 Task: Check current mortgage rates with a credit score of 700-719.
Action: Mouse moved to (936, 171)
Screenshot: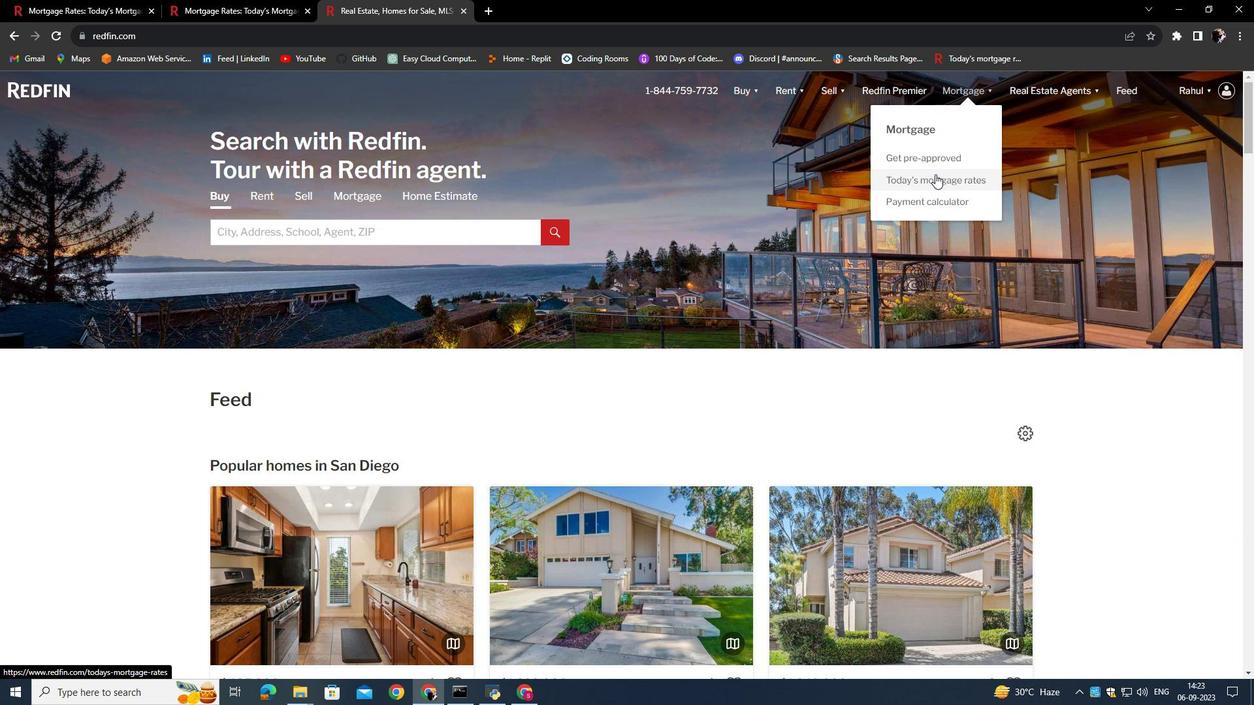 
Action: Mouse scrolled (936, 171) with delta (0, 0)
Screenshot: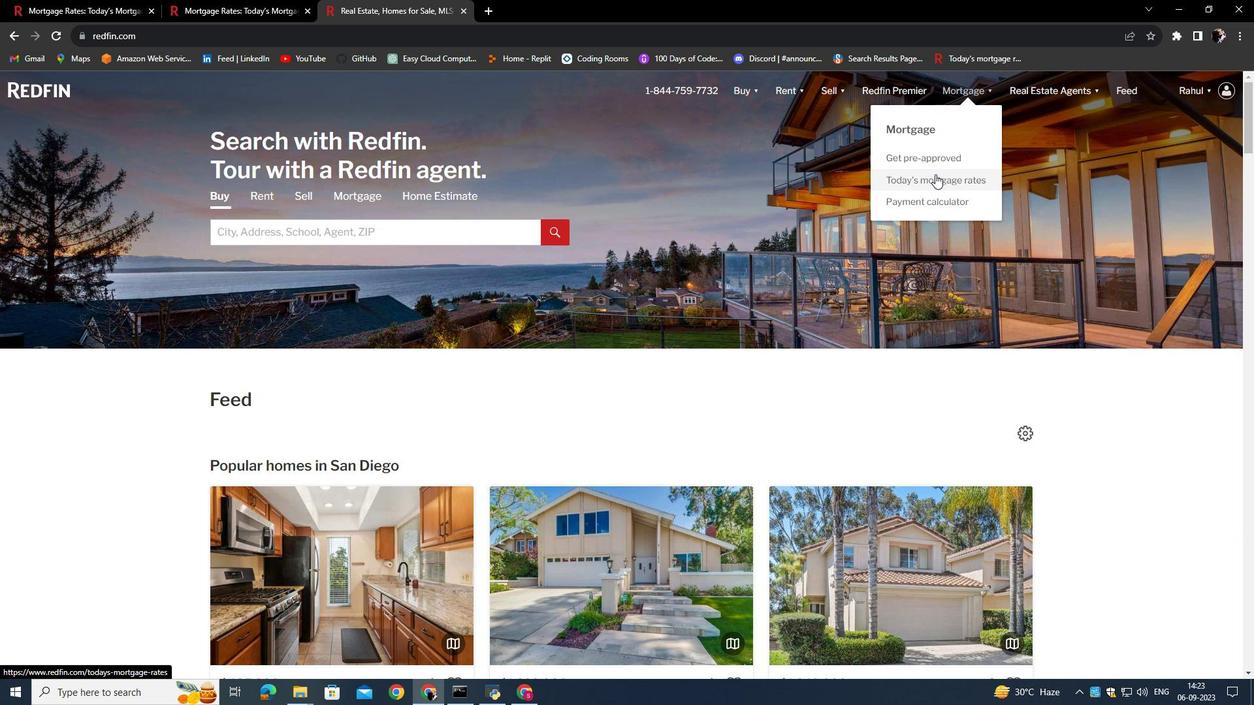 
Action: Mouse moved to (935, 174)
Screenshot: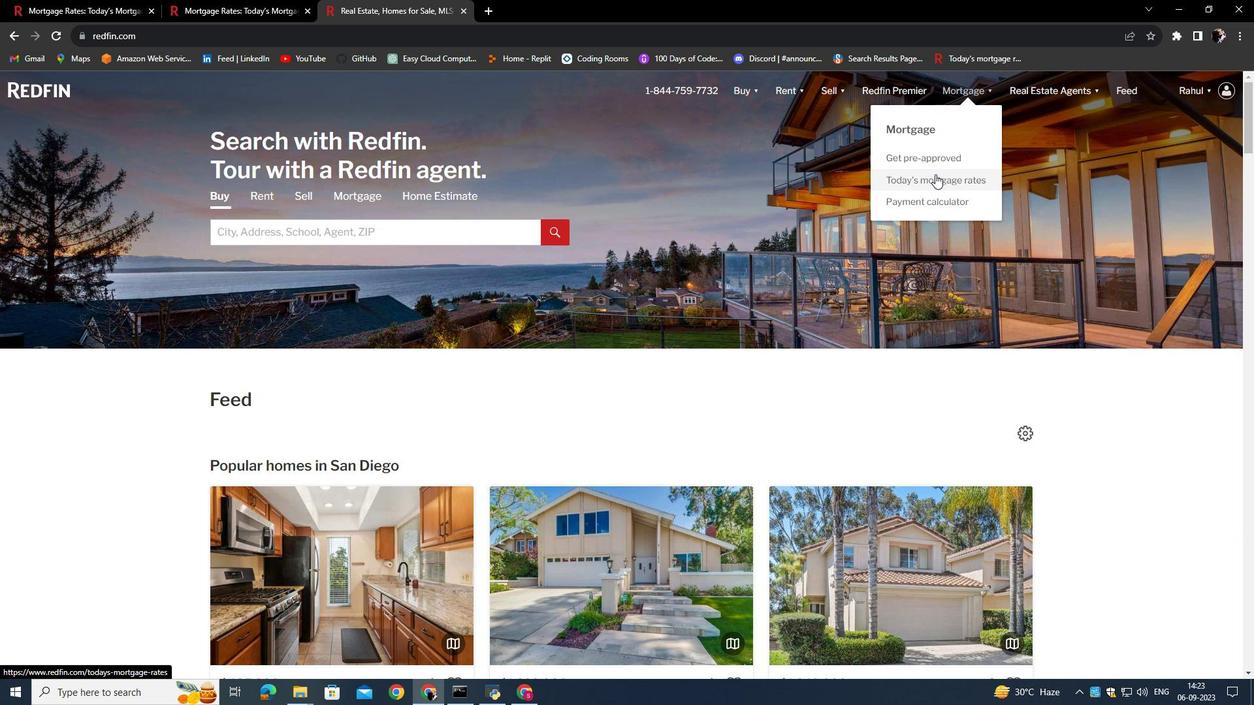 
Action: Mouse pressed left at (935, 174)
Screenshot: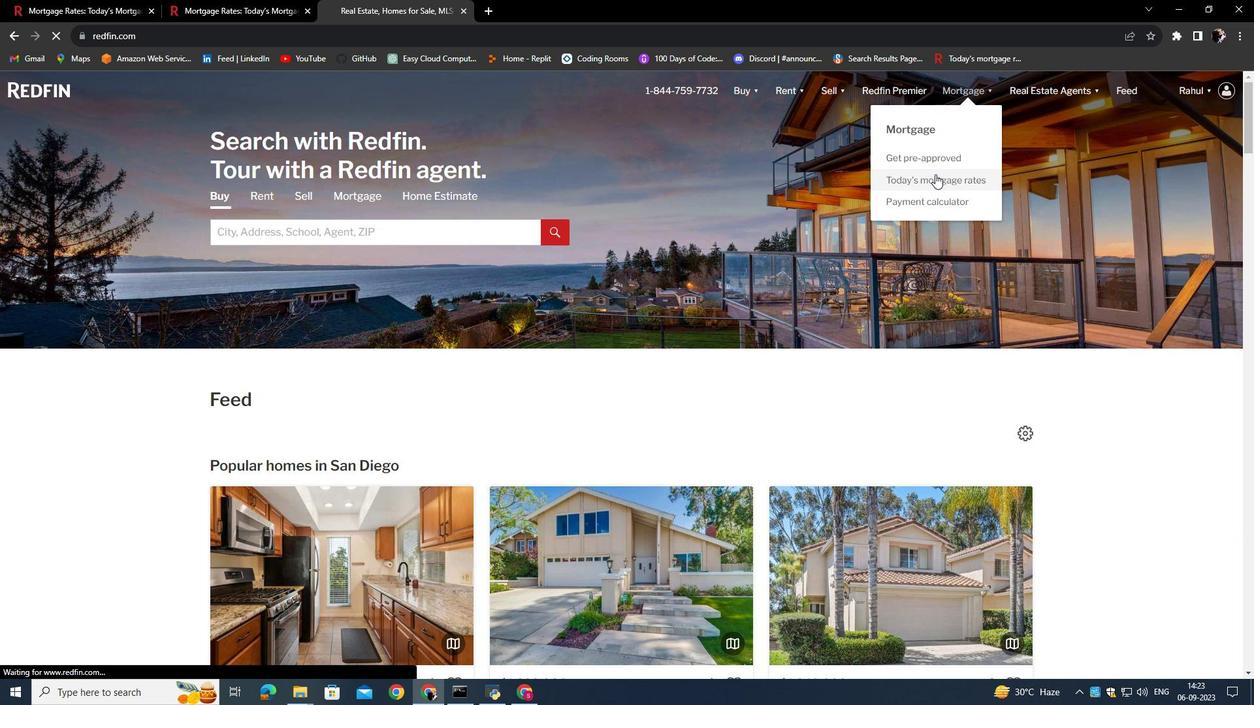 
Action: Mouse moved to (430, 289)
Screenshot: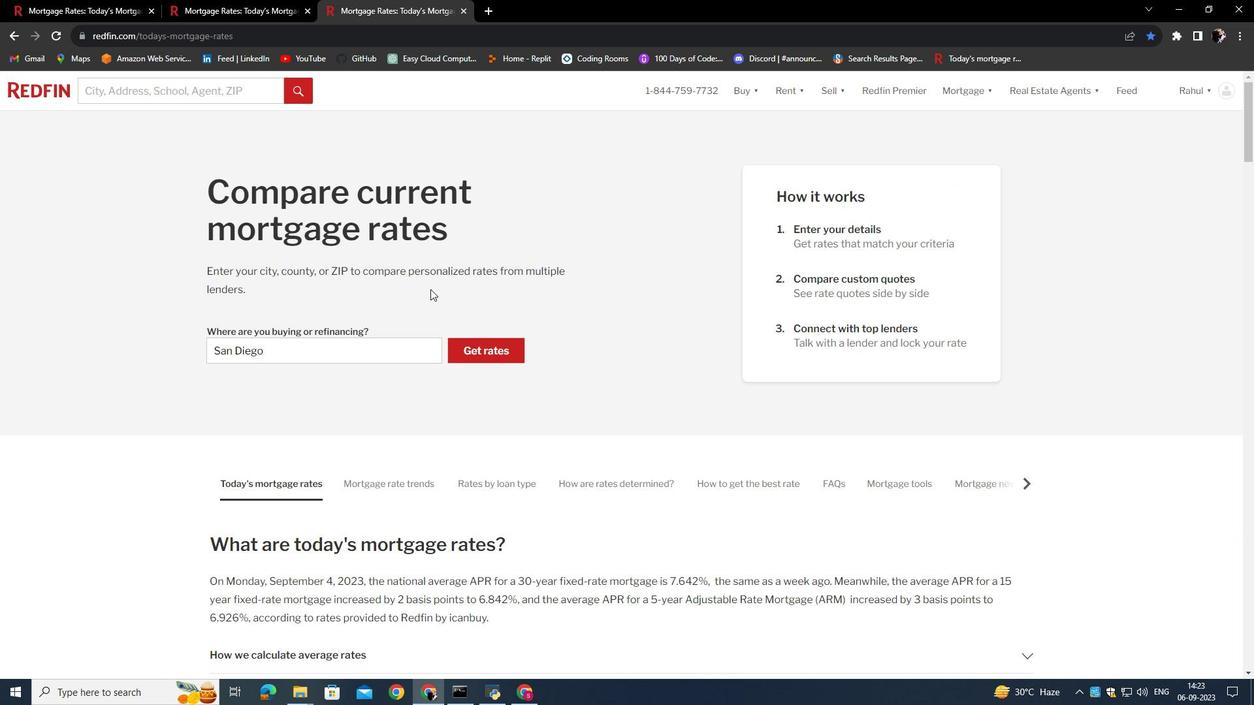 
Action: Mouse scrolled (430, 288) with delta (0, 0)
Screenshot: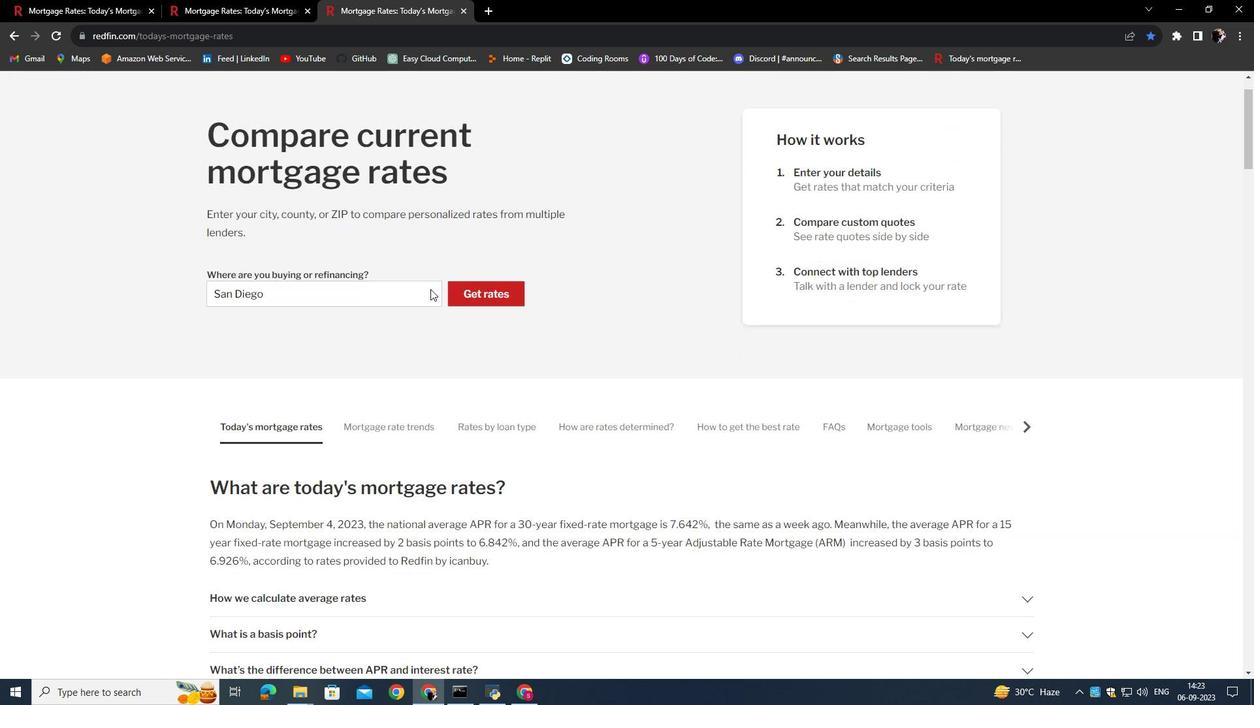 
Action: Mouse moved to (486, 288)
Screenshot: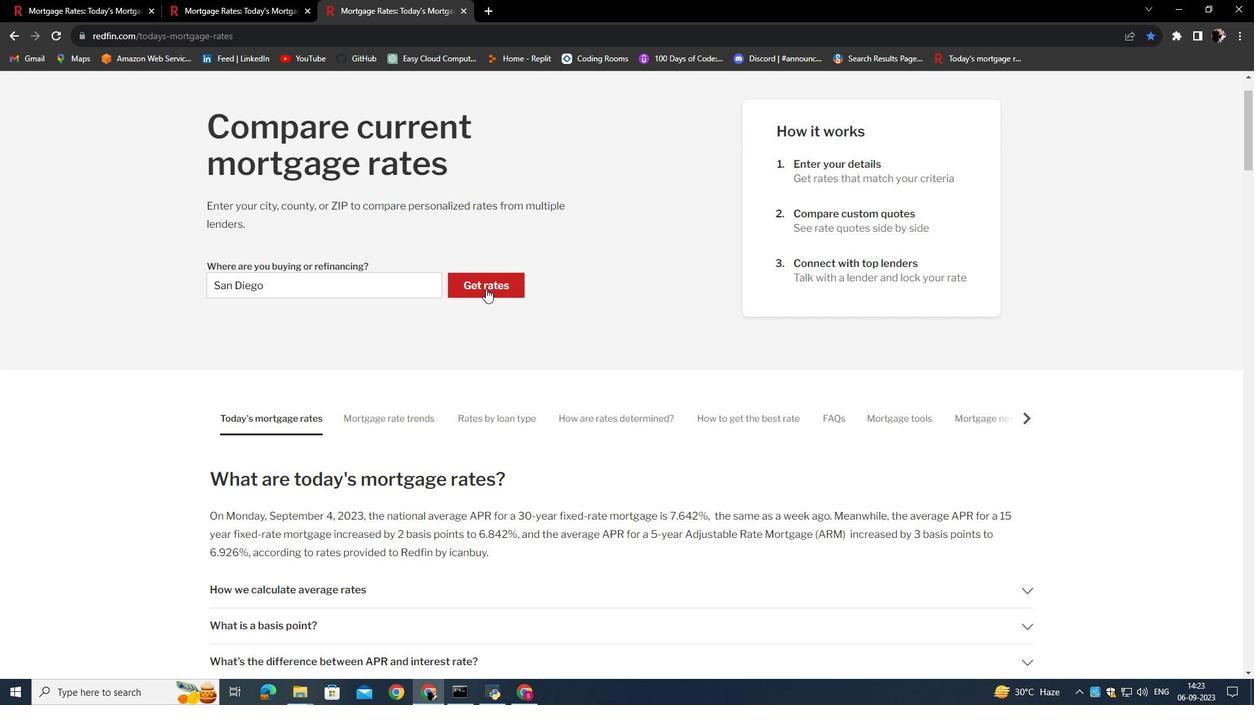 
Action: Mouse pressed left at (486, 288)
Screenshot: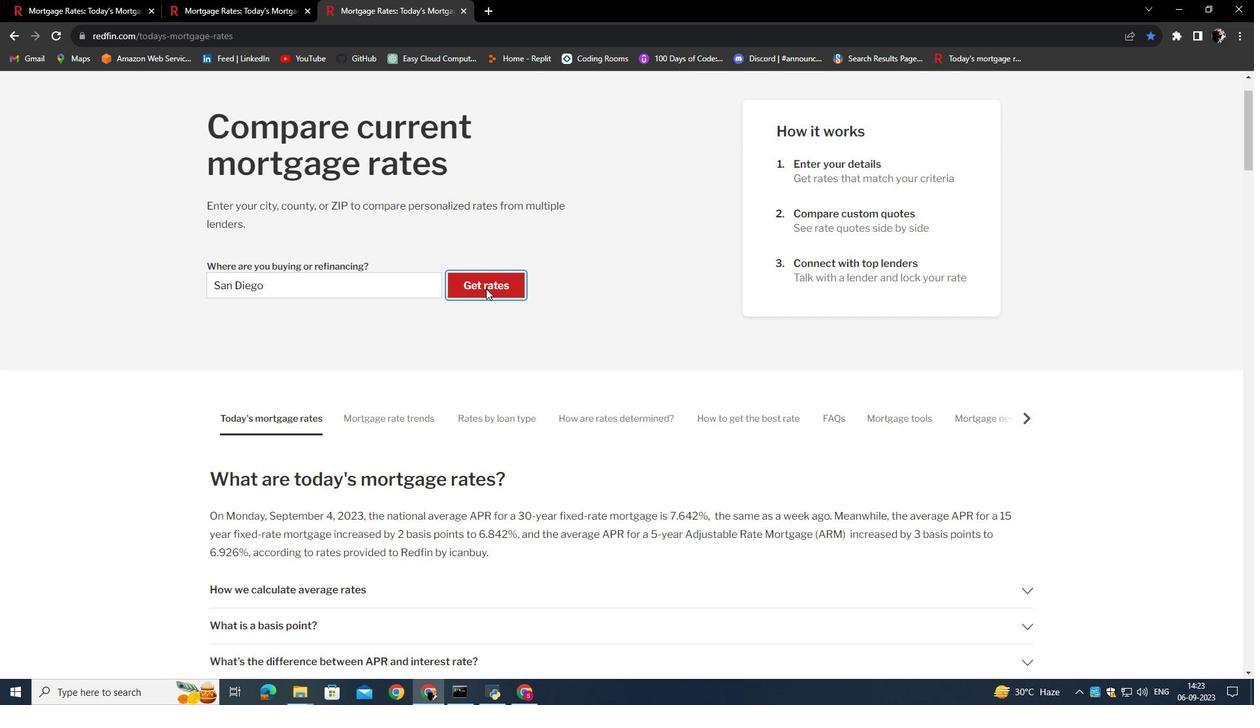 
Action: Mouse moved to (641, 305)
Screenshot: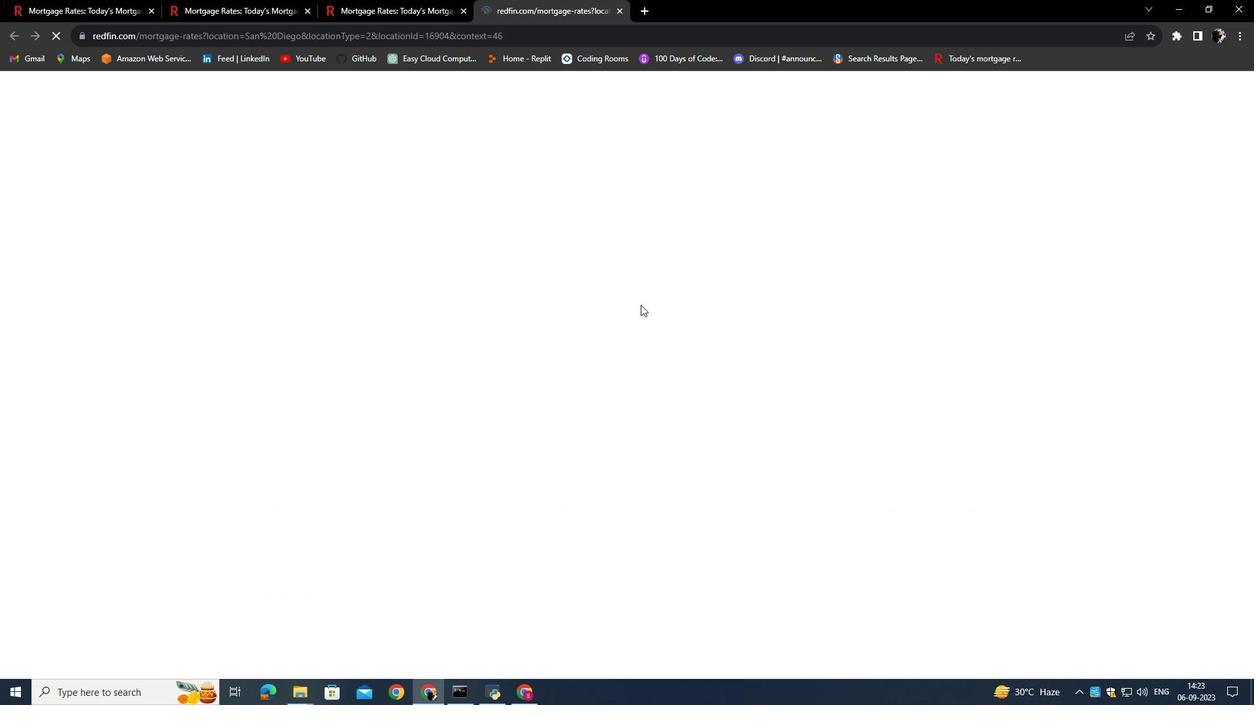 
Action: Mouse scrolled (641, 304) with delta (0, 0)
Screenshot: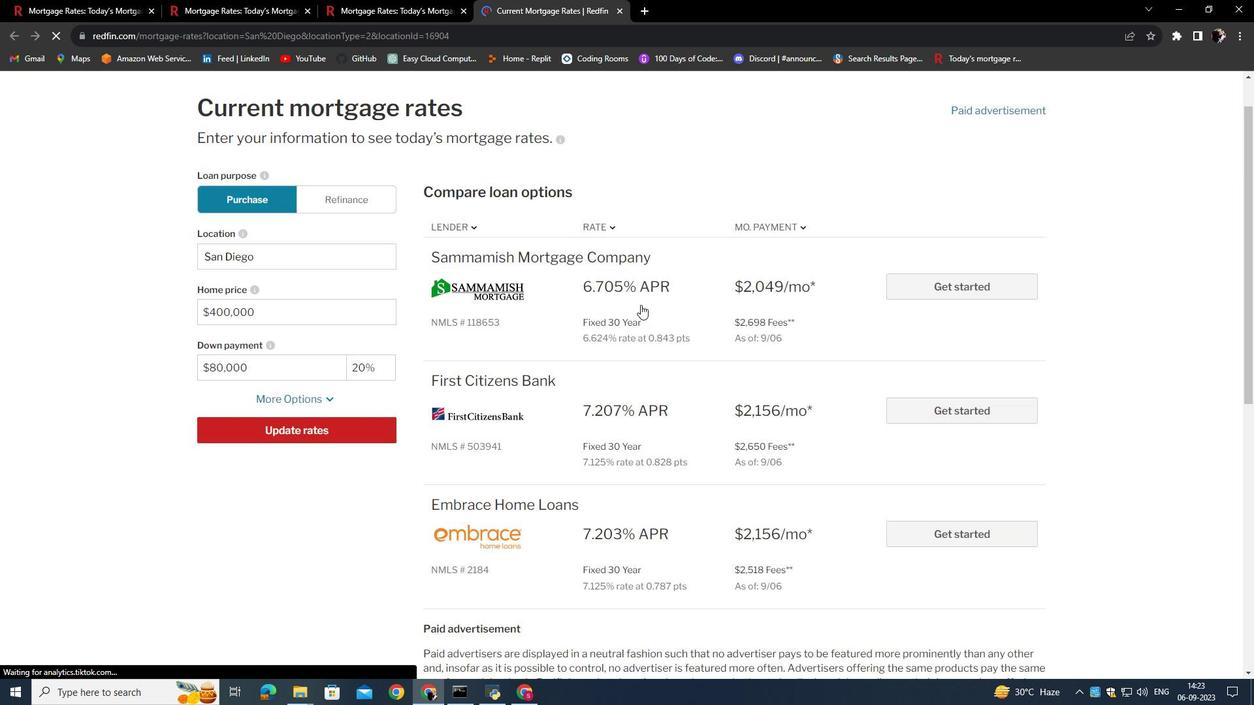 
Action: Mouse moved to (317, 379)
Screenshot: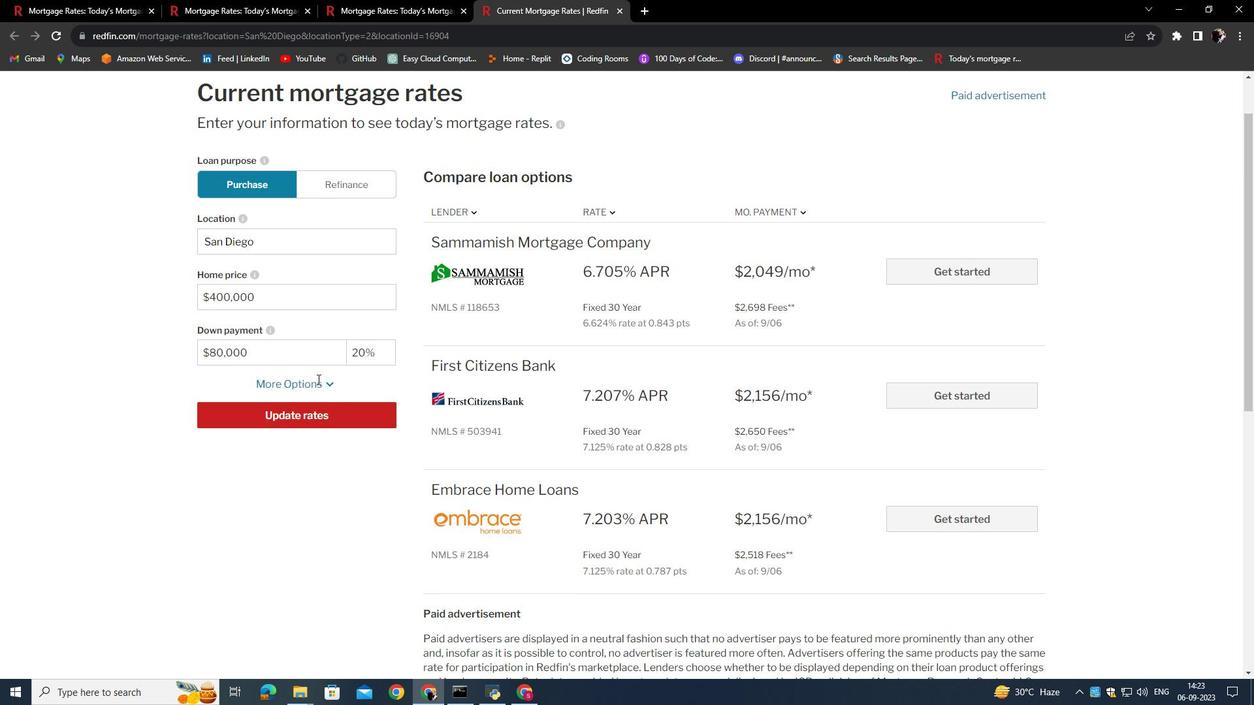 
Action: Mouse pressed left at (317, 379)
Screenshot: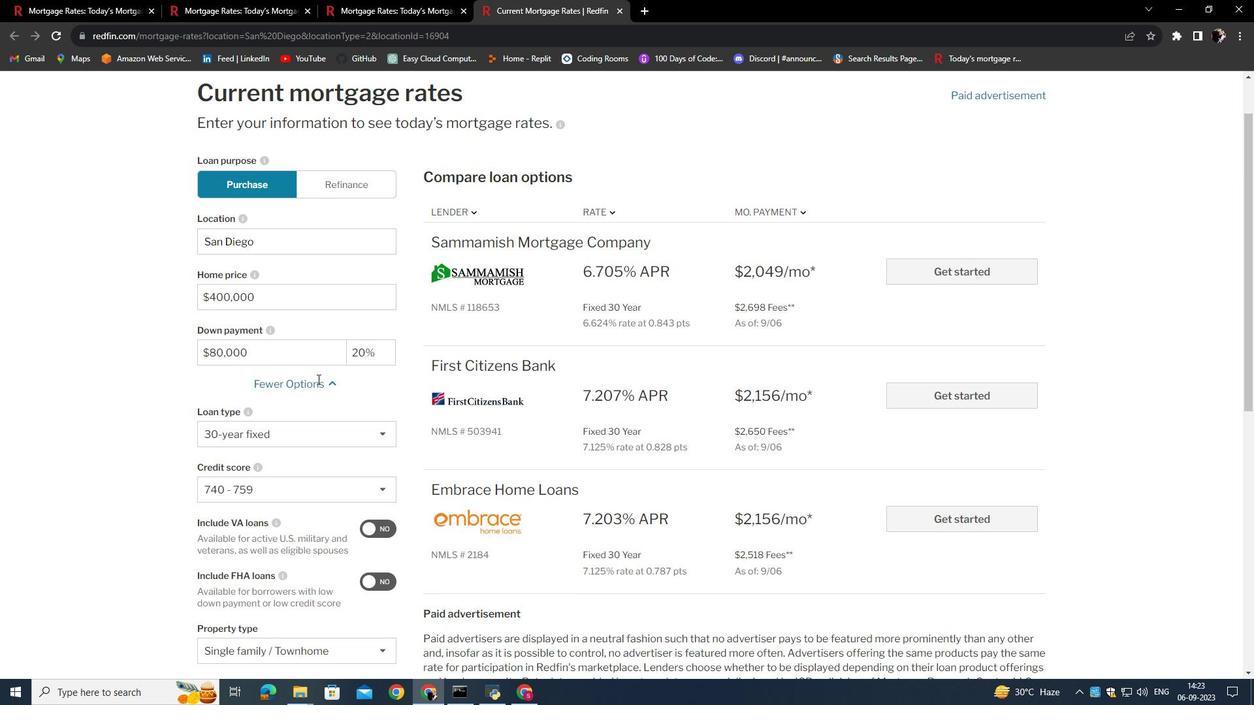 
Action: Mouse moved to (323, 390)
Screenshot: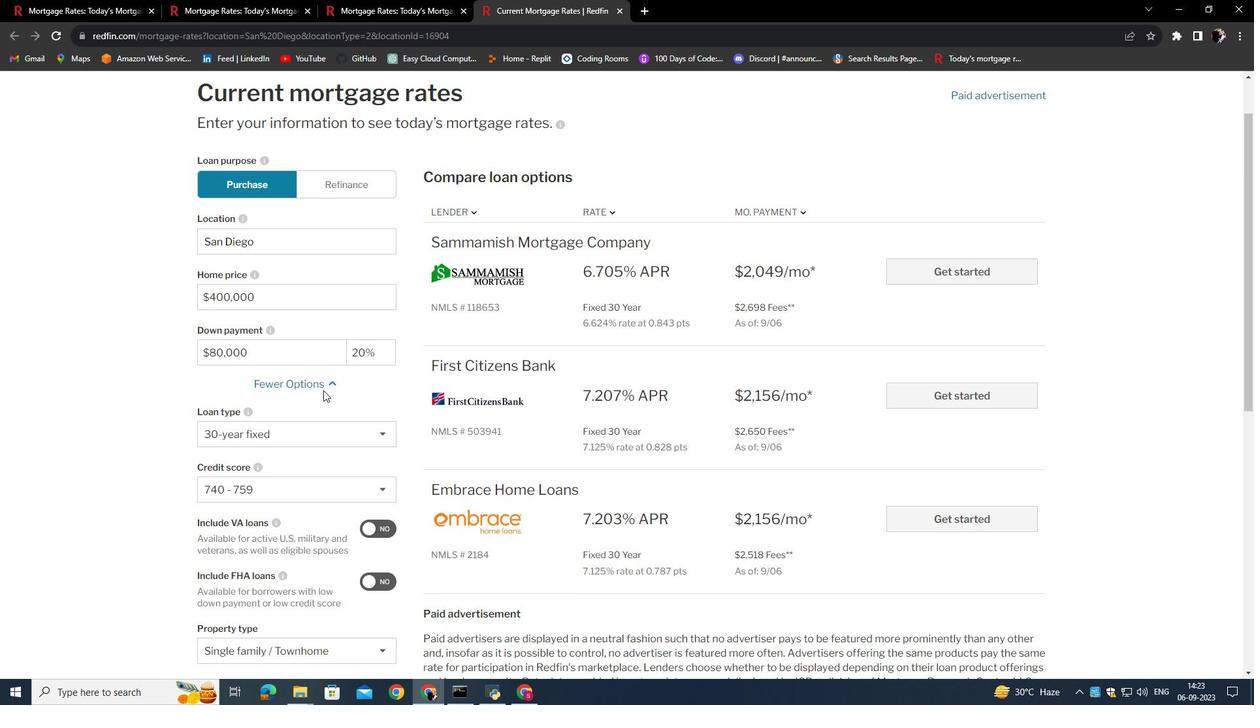 
Action: Mouse scrolled (323, 390) with delta (0, 0)
Screenshot: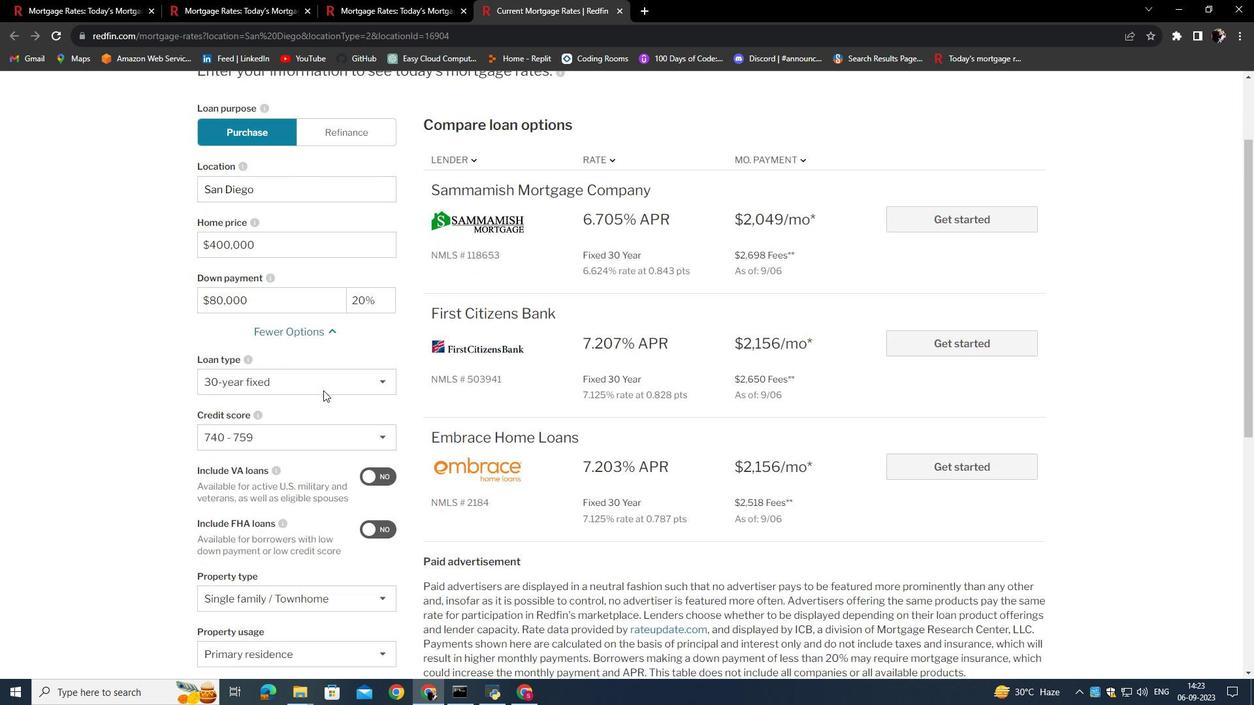 
Action: Mouse scrolled (323, 390) with delta (0, 0)
Screenshot: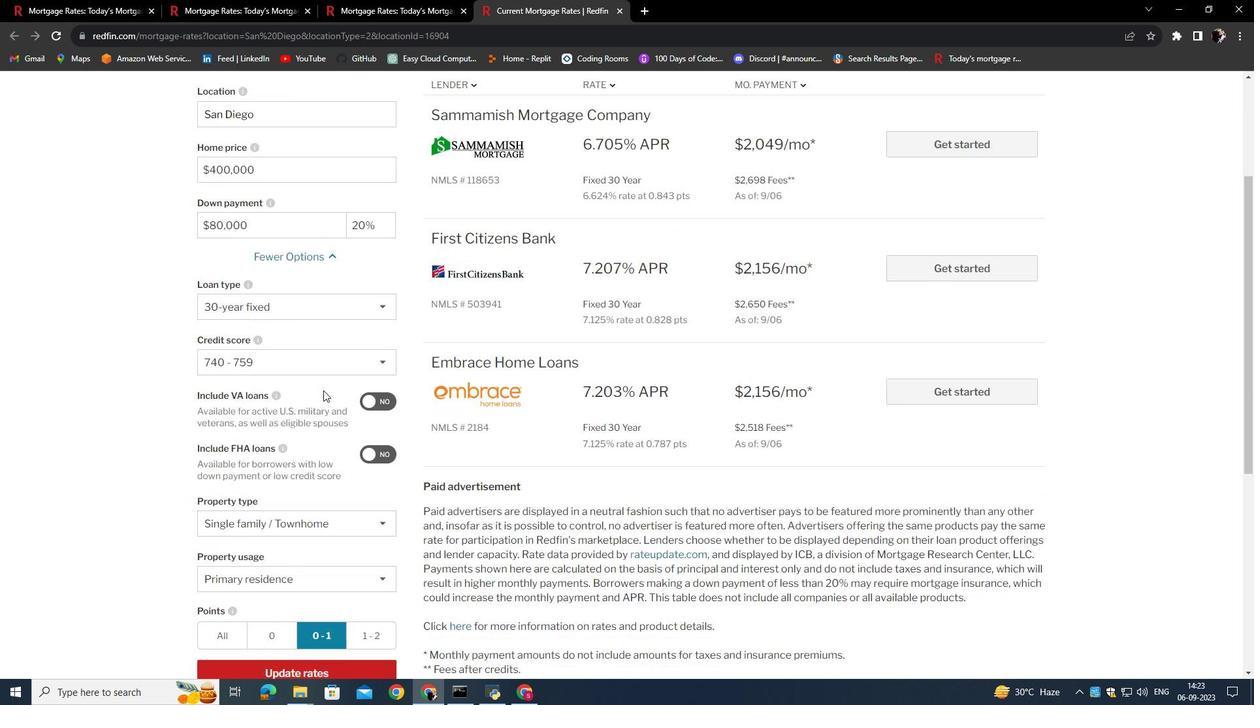 
Action: Mouse moved to (293, 363)
Screenshot: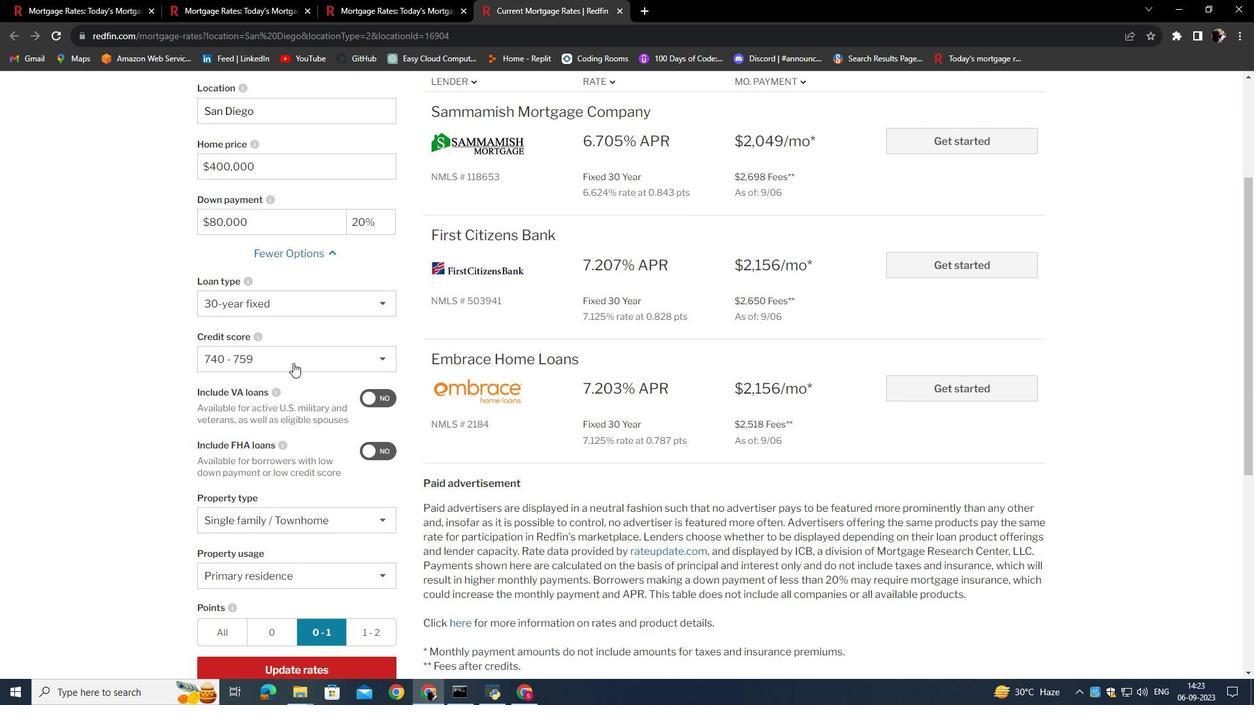 
Action: Mouse pressed left at (293, 363)
Screenshot: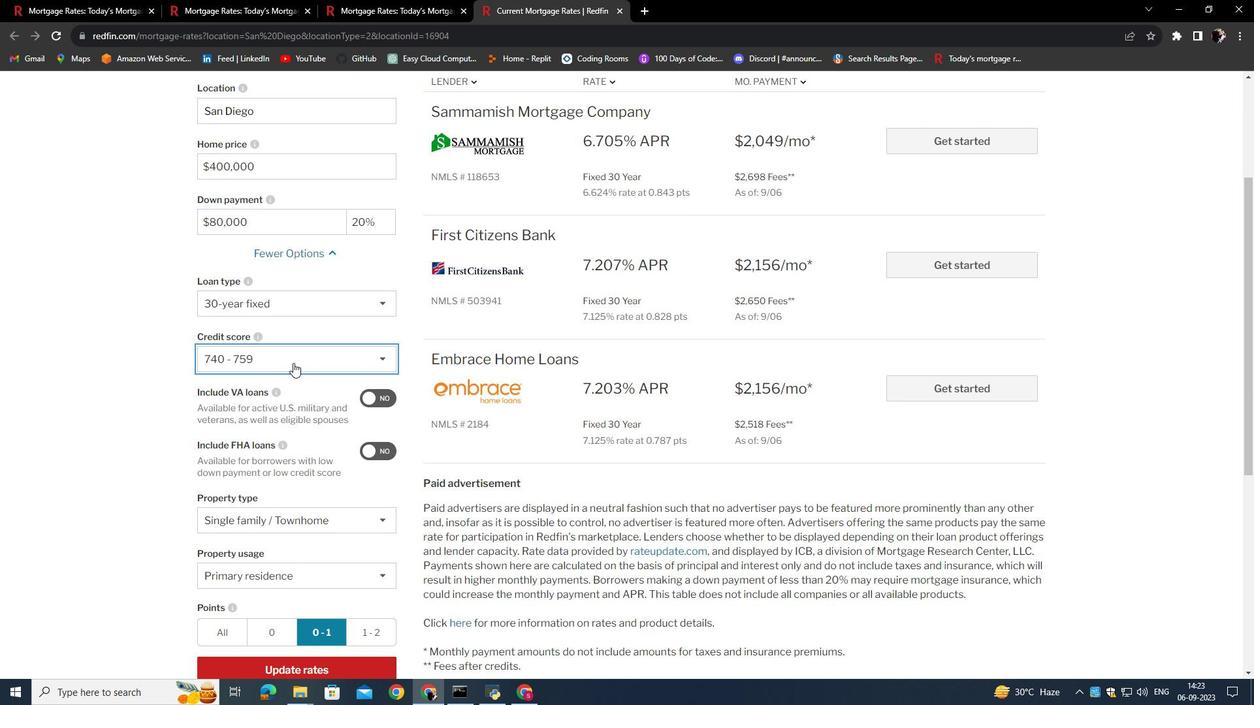 
Action: Mouse moved to (285, 503)
Screenshot: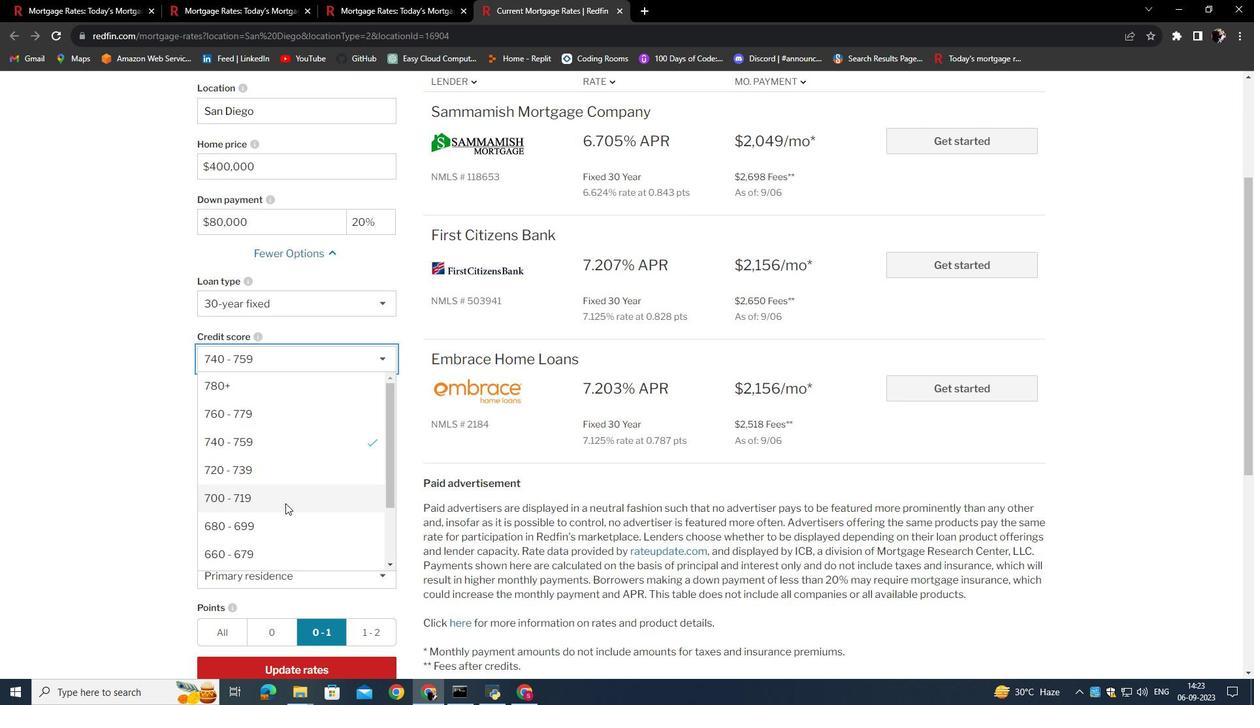 
Action: Mouse pressed left at (285, 503)
Screenshot: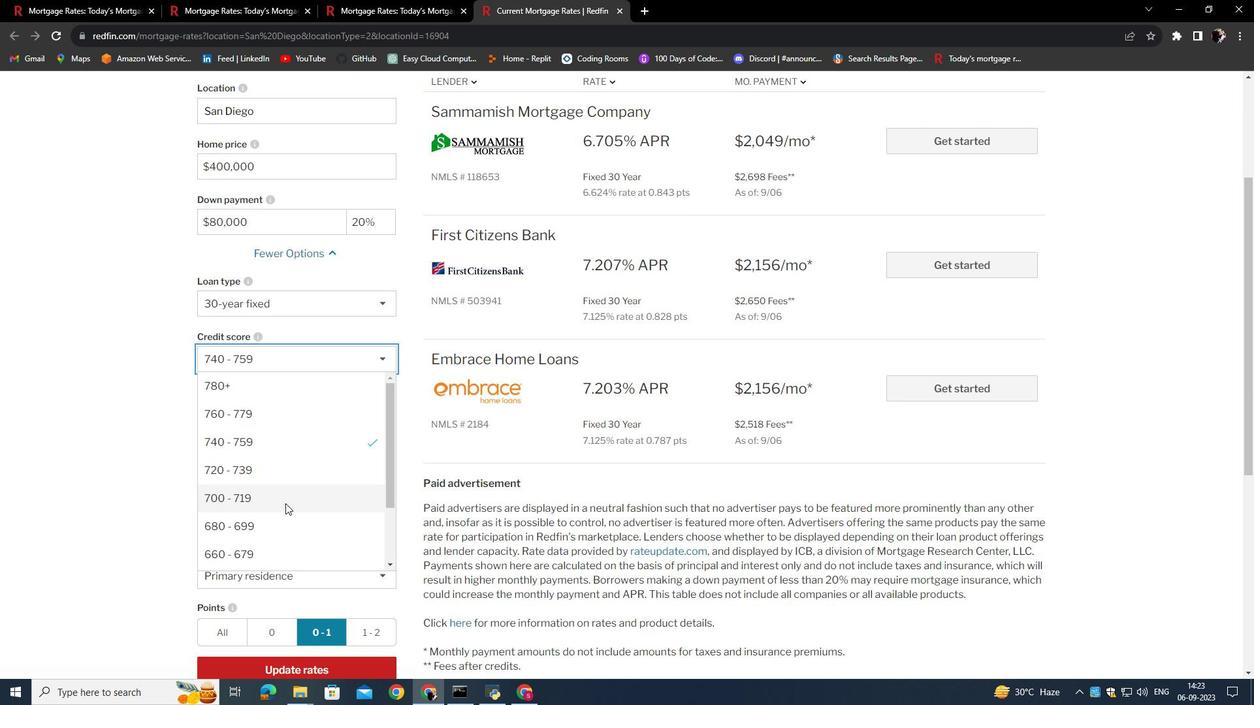 
Action: Mouse moved to (340, 439)
Screenshot: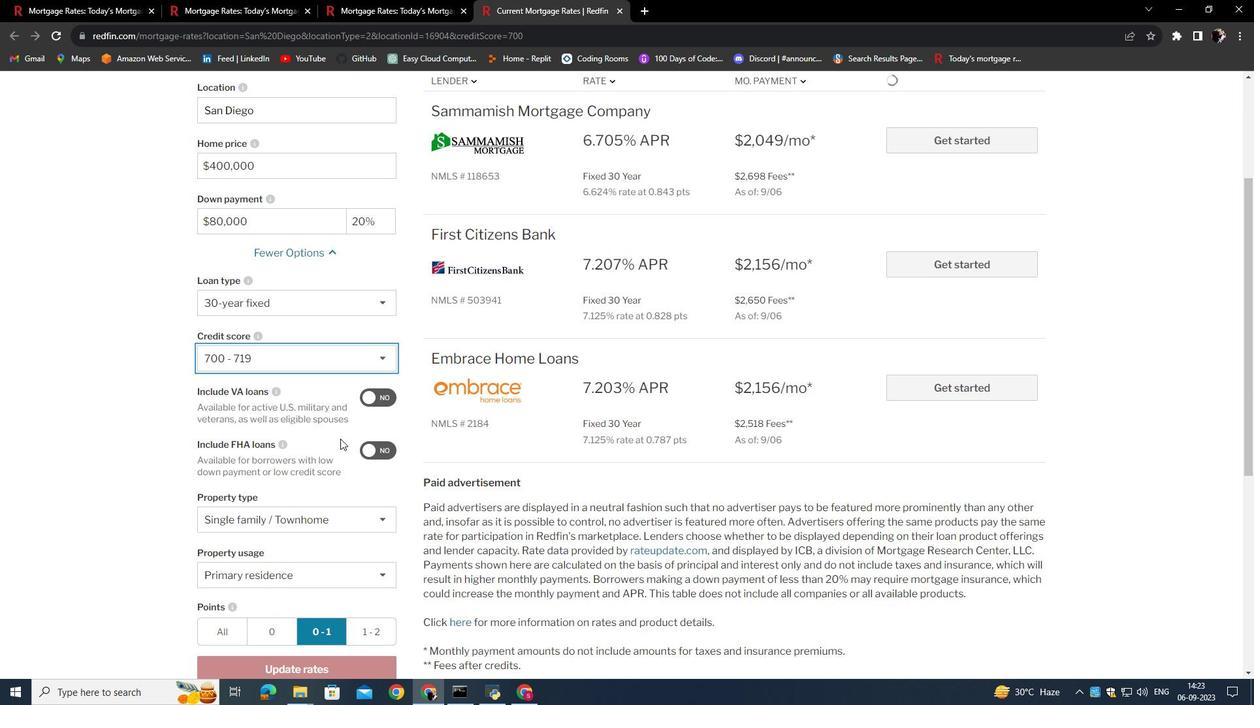 
Action: Mouse scrolled (340, 438) with delta (0, 0)
Screenshot: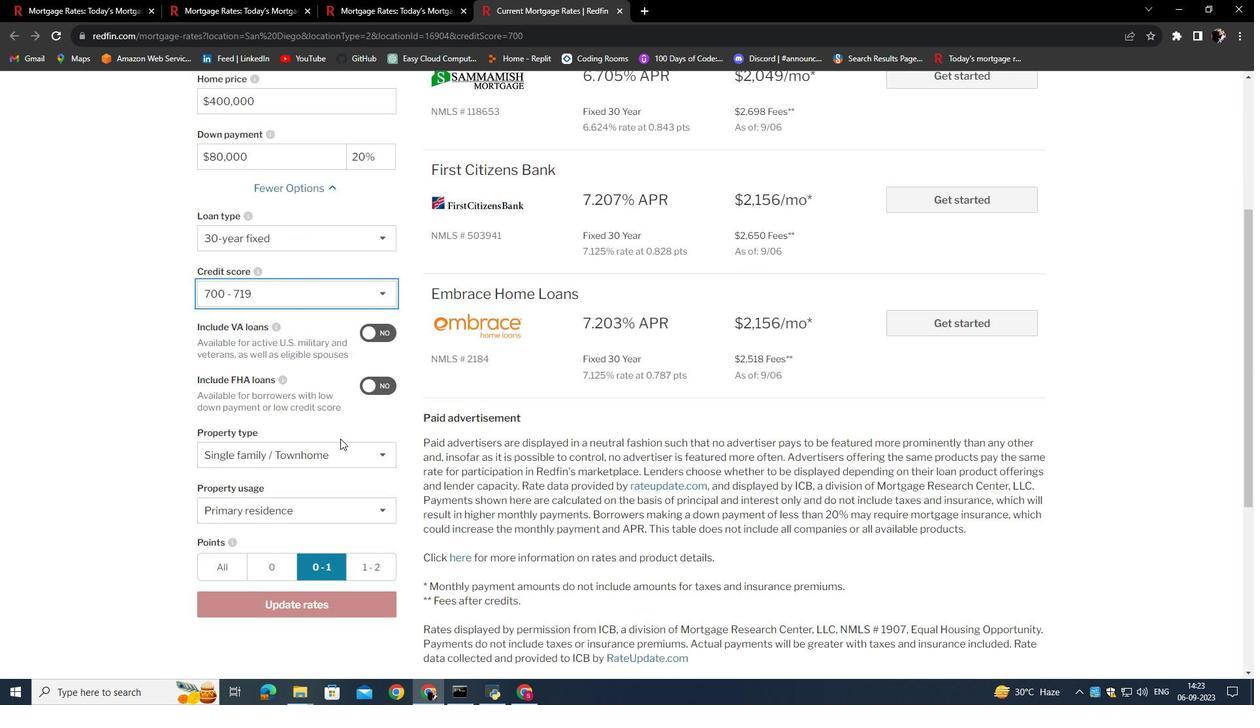 
Action: Mouse scrolled (340, 438) with delta (0, 0)
Screenshot: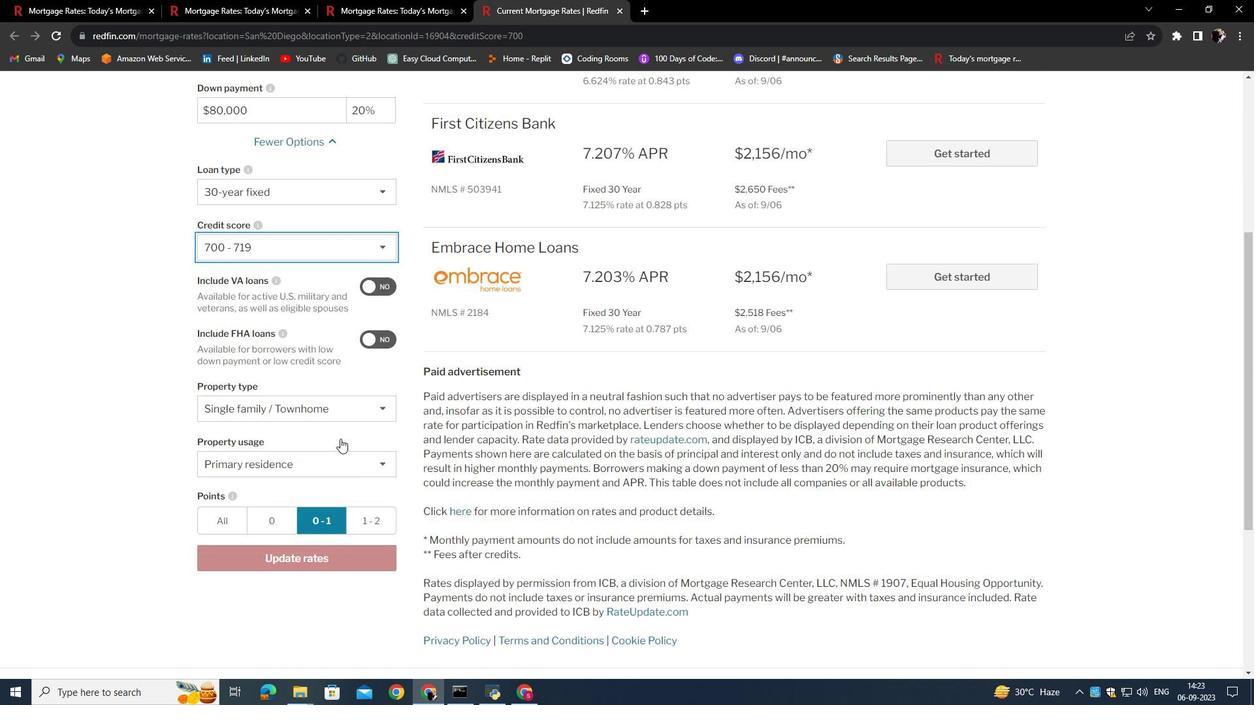 
Action: Mouse scrolled (340, 438) with delta (0, 0)
Screenshot: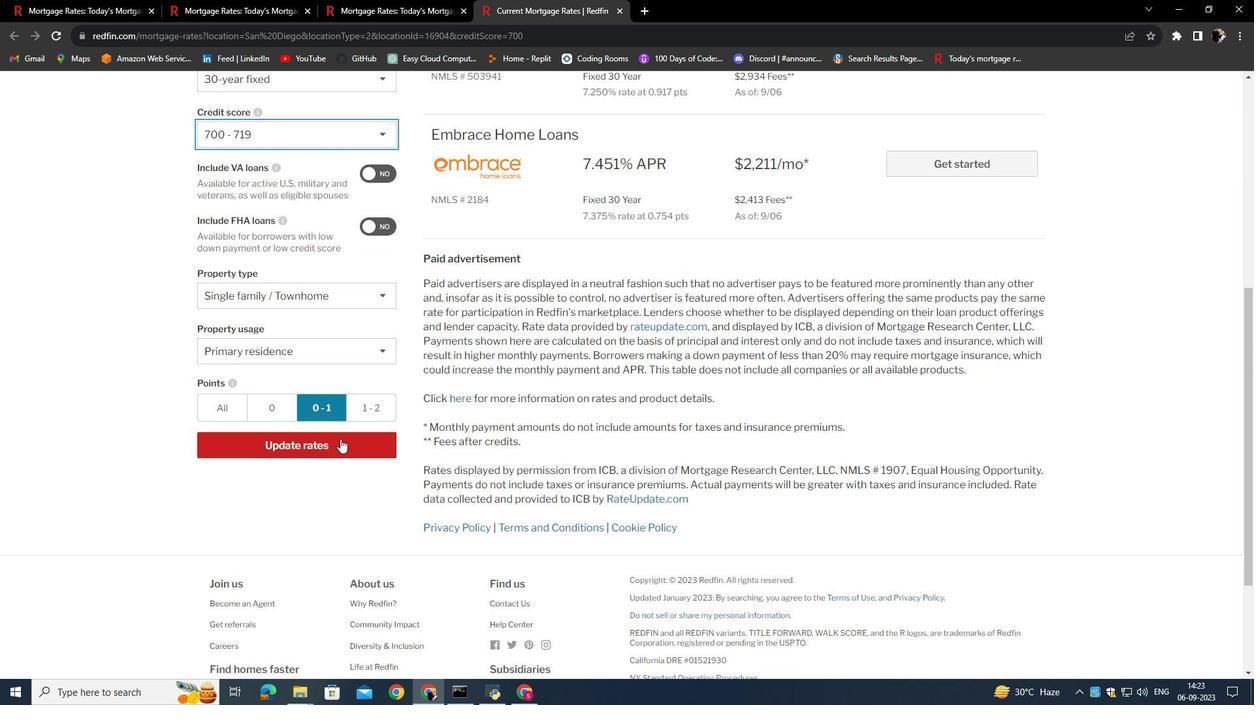 
Action: Mouse scrolled (340, 438) with delta (0, 0)
Screenshot: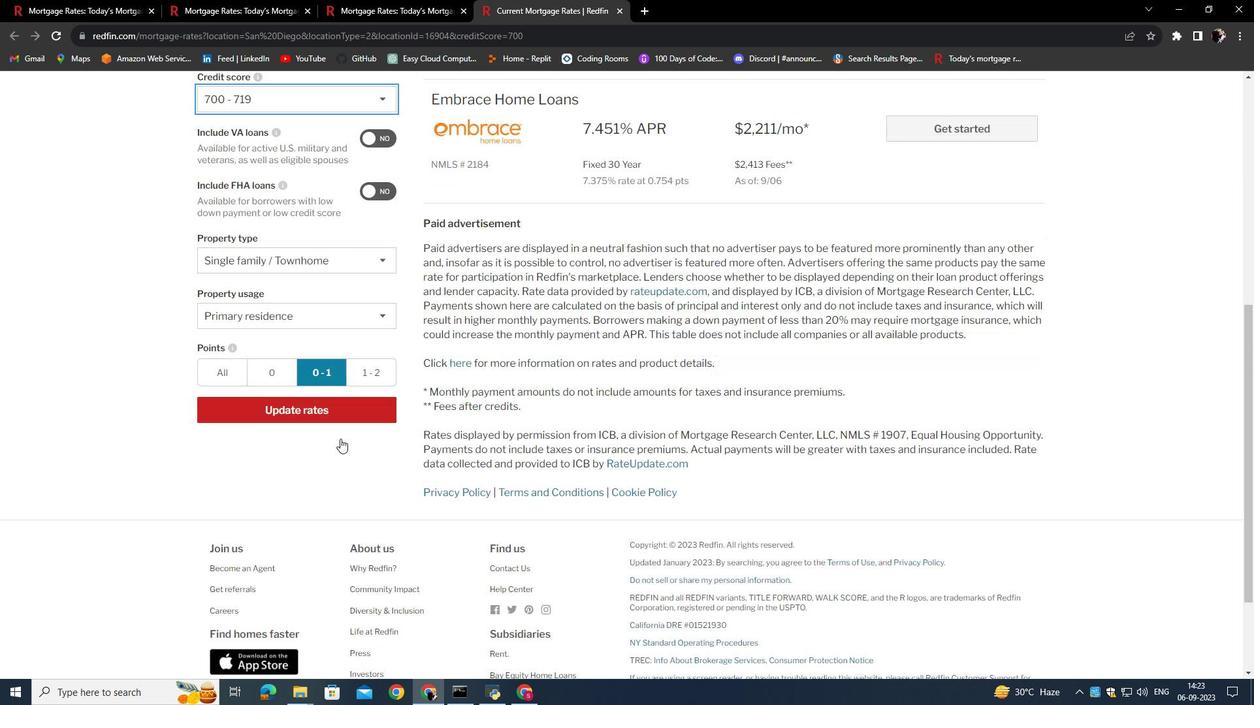 
Action: Mouse moved to (324, 417)
Screenshot: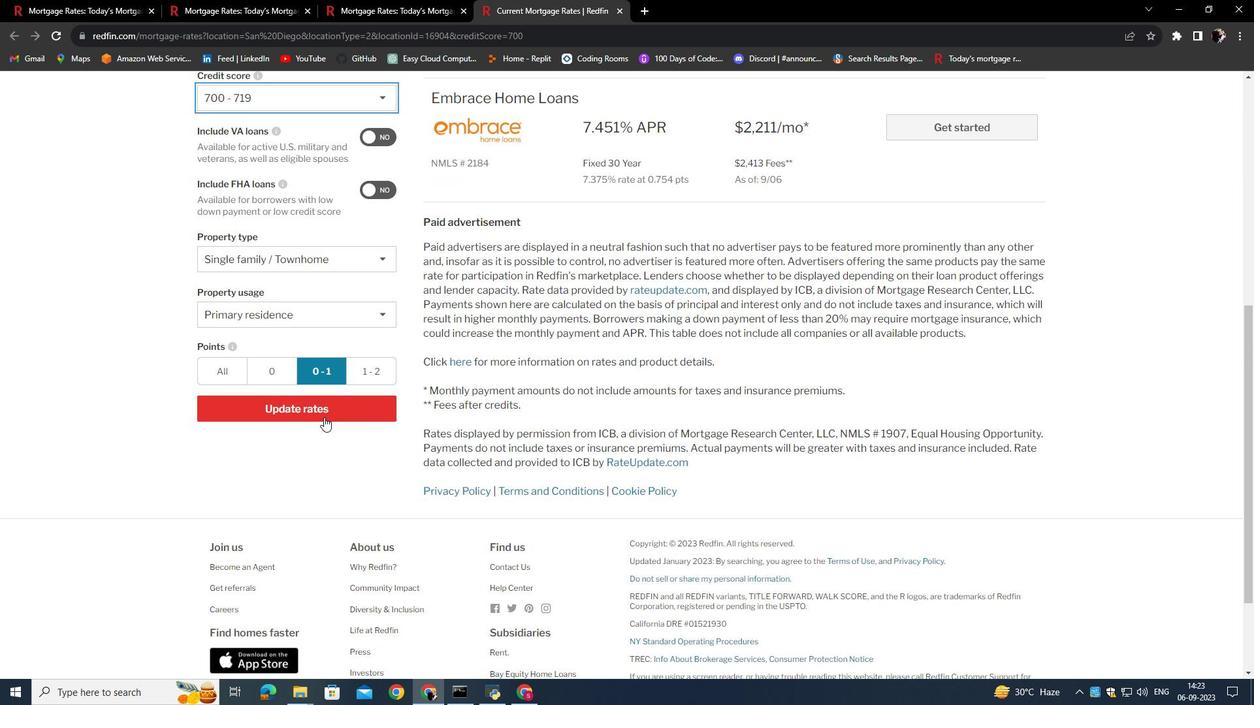 
Action: Mouse pressed left at (324, 417)
Screenshot: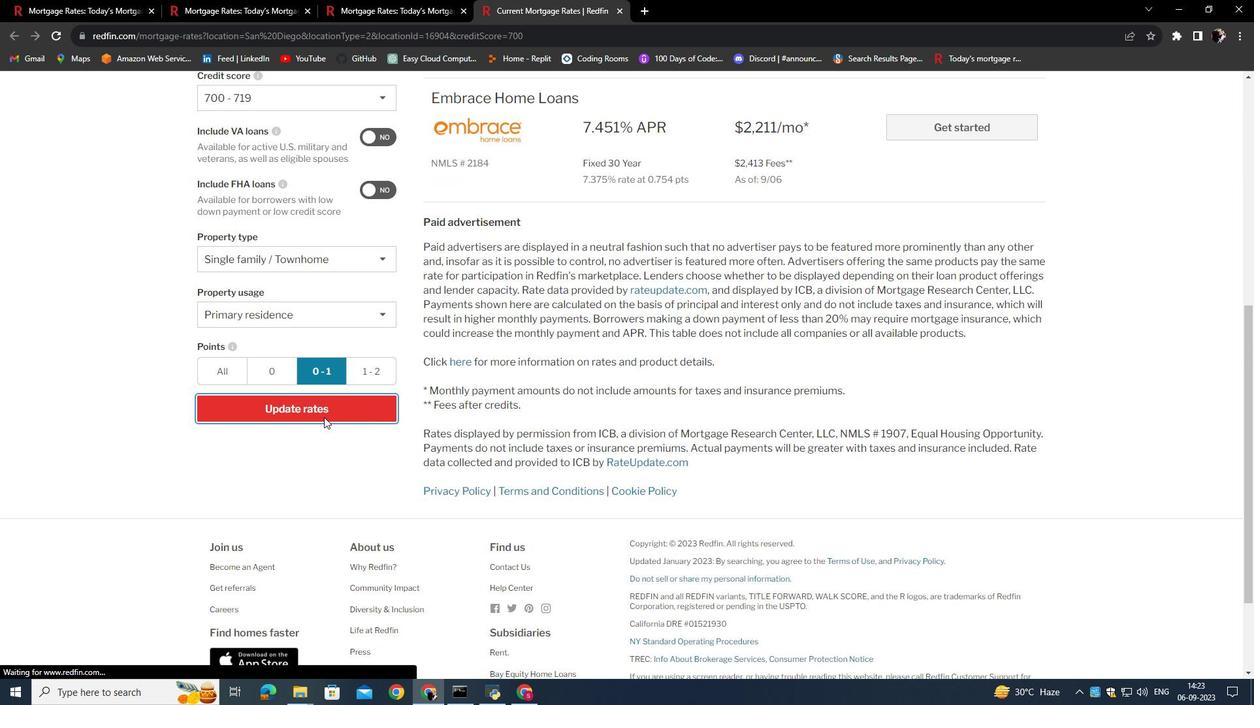 
Action: Mouse moved to (531, 375)
Screenshot: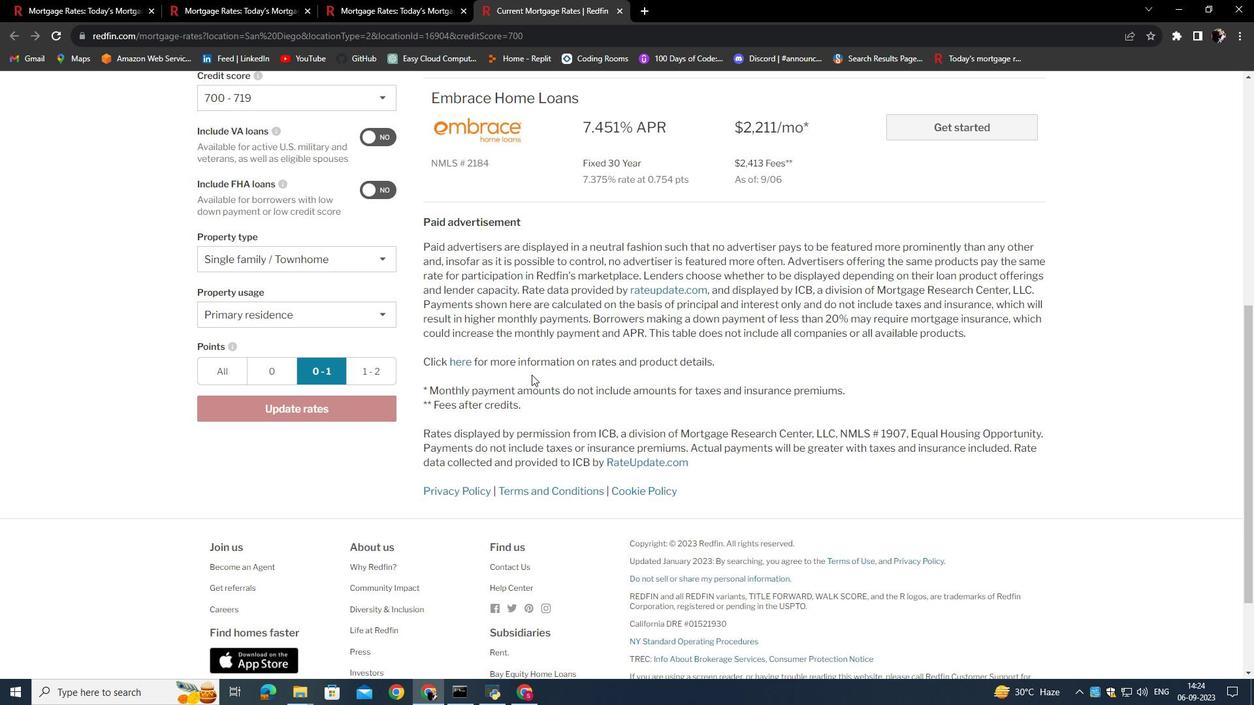 
Action: Mouse scrolled (531, 375) with delta (0, 0)
Screenshot: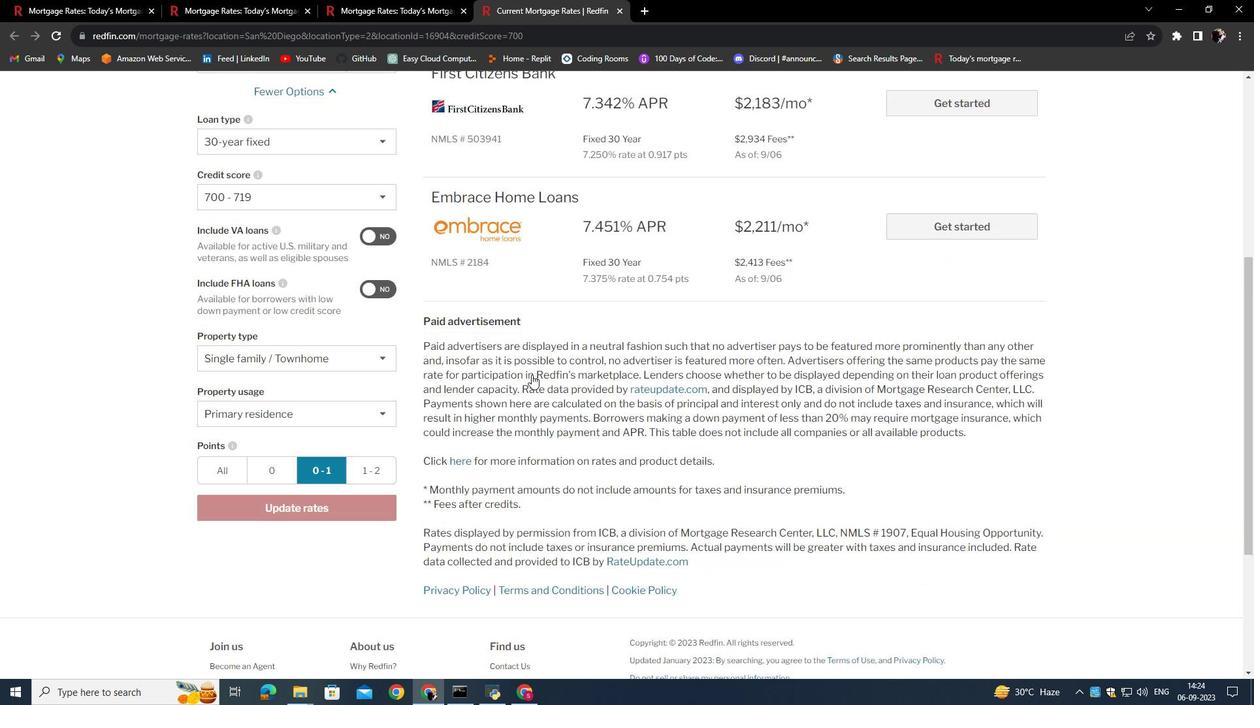 
Action: Mouse scrolled (531, 375) with delta (0, 0)
Screenshot: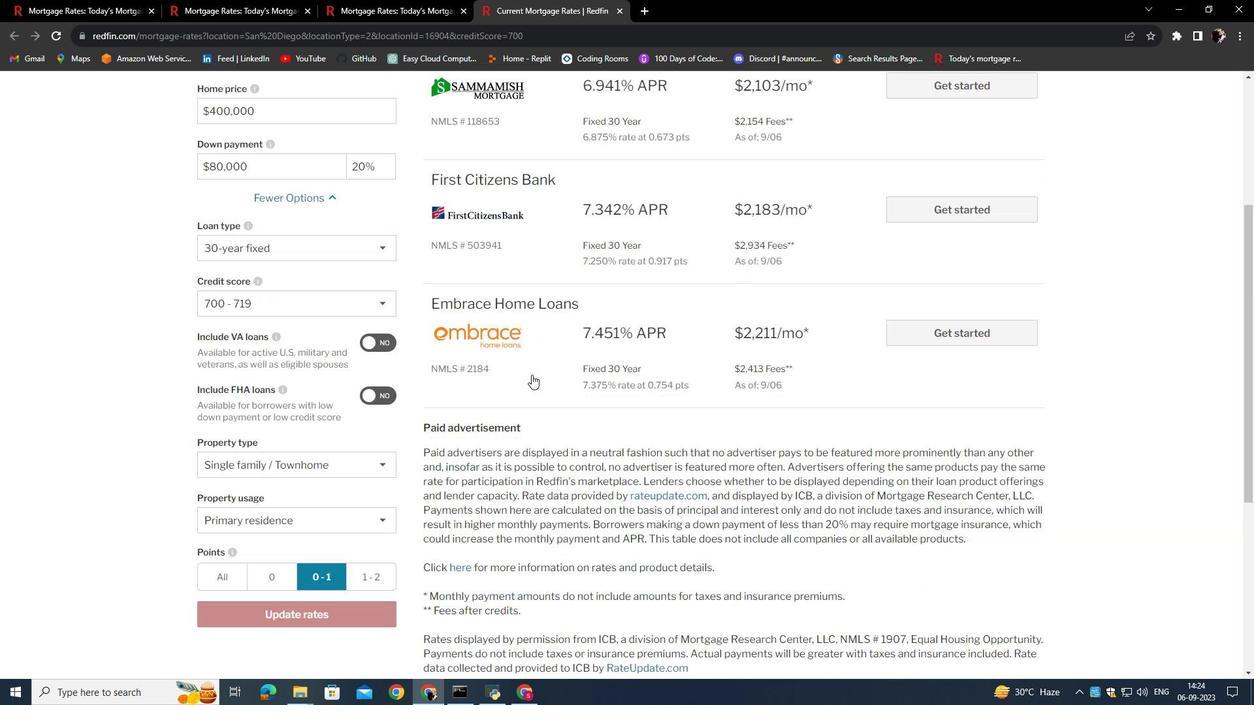 
Action: Mouse scrolled (531, 375) with delta (0, 0)
Screenshot: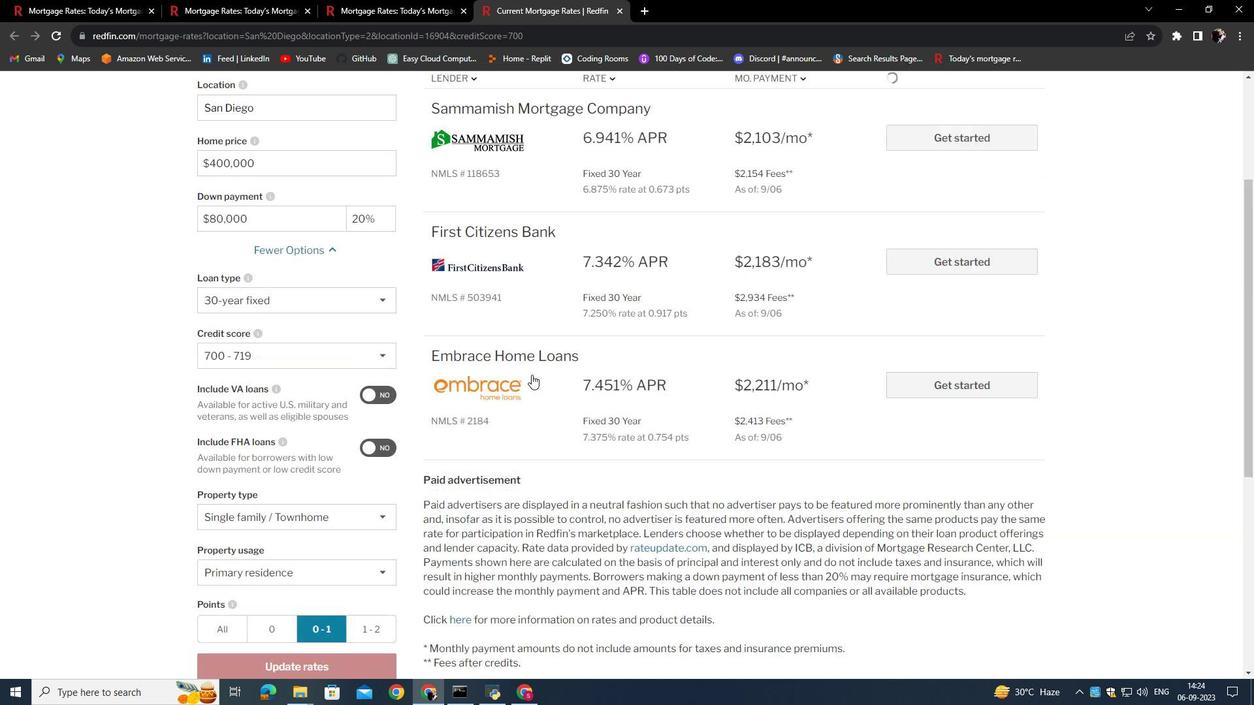 
Action: Mouse scrolled (531, 375) with delta (0, 0)
Screenshot: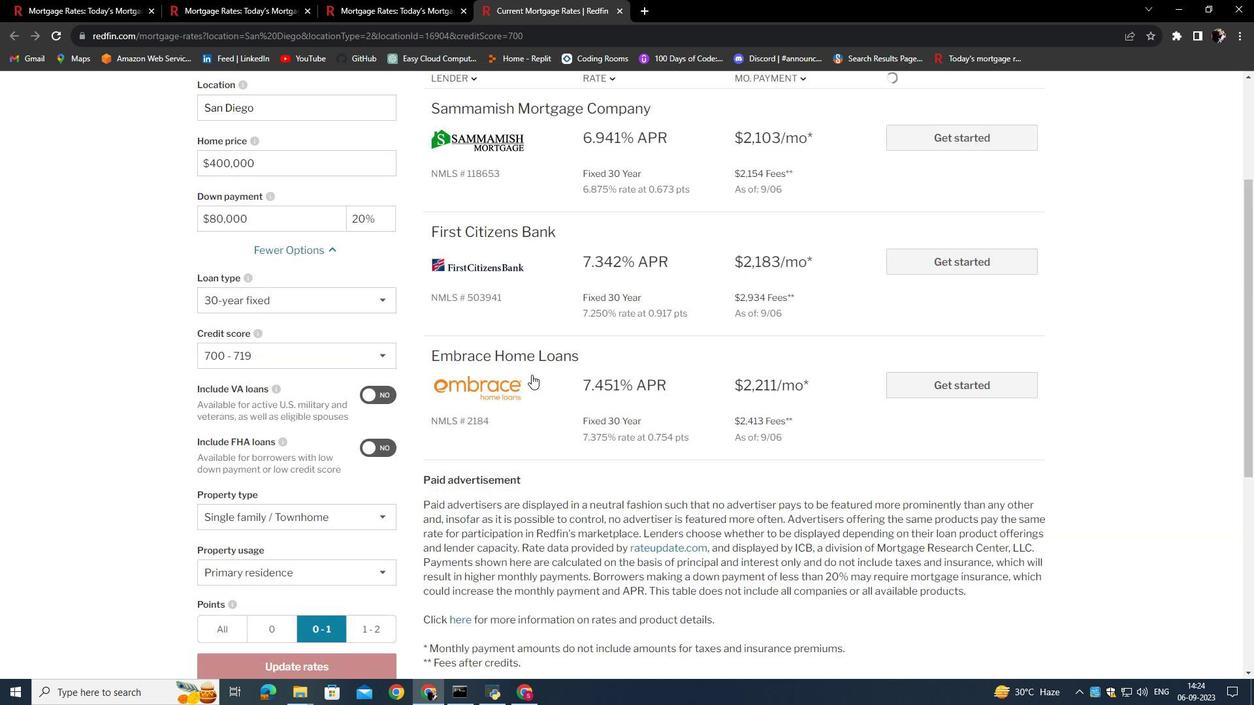 
Action: Mouse scrolled (531, 375) with delta (0, 0)
Screenshot: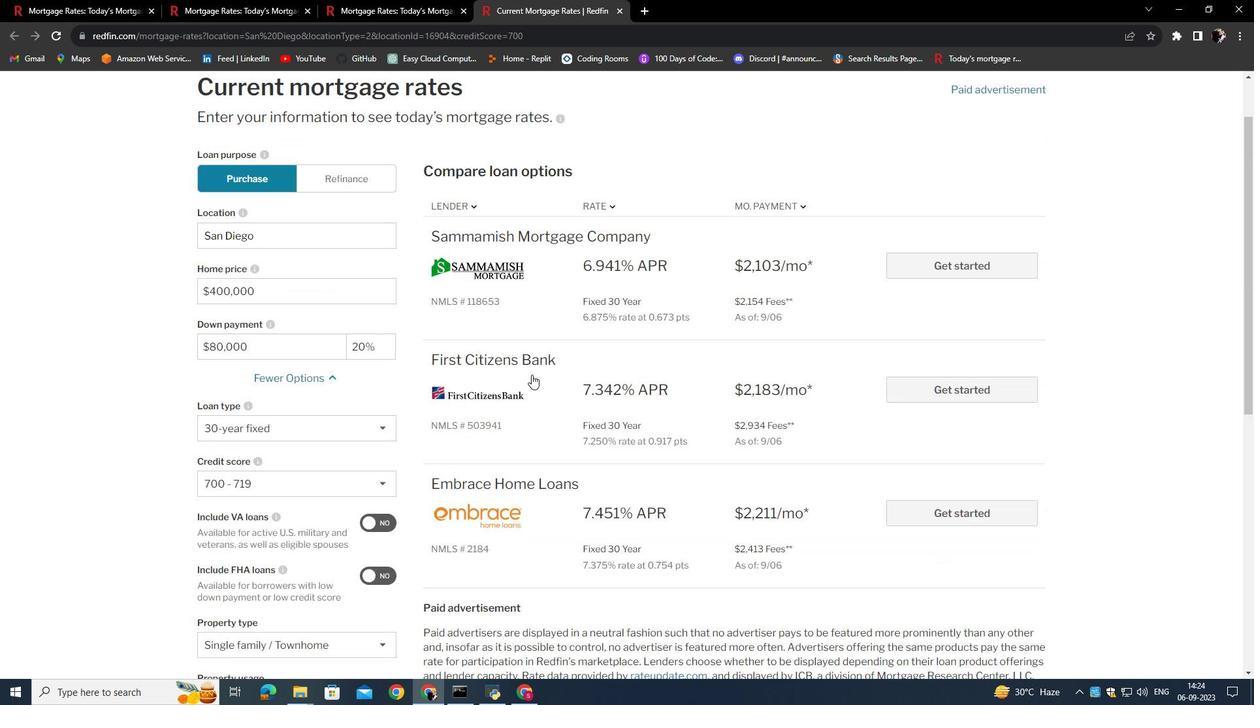 
Action: Mouse scrolled (531, 375) with delta (0, 0)
Screenshot: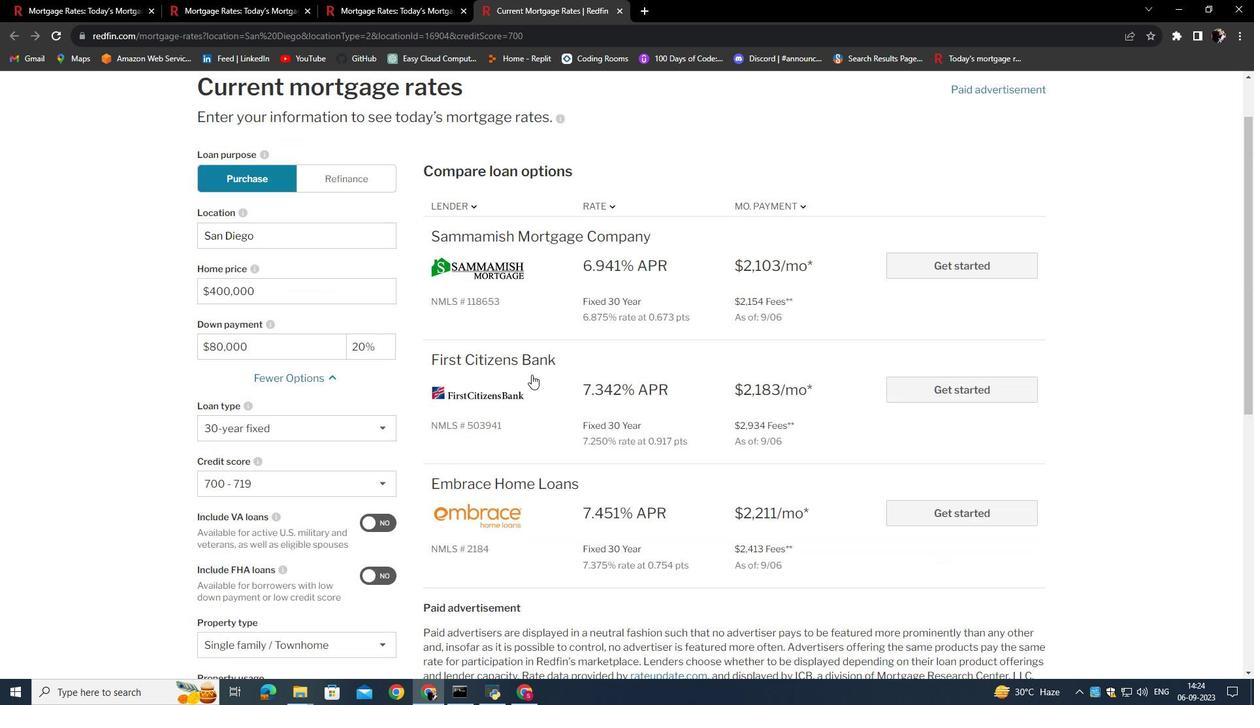 
Action: Mouse scrolled (531, 375) with delta (0, 0)
Screenshot: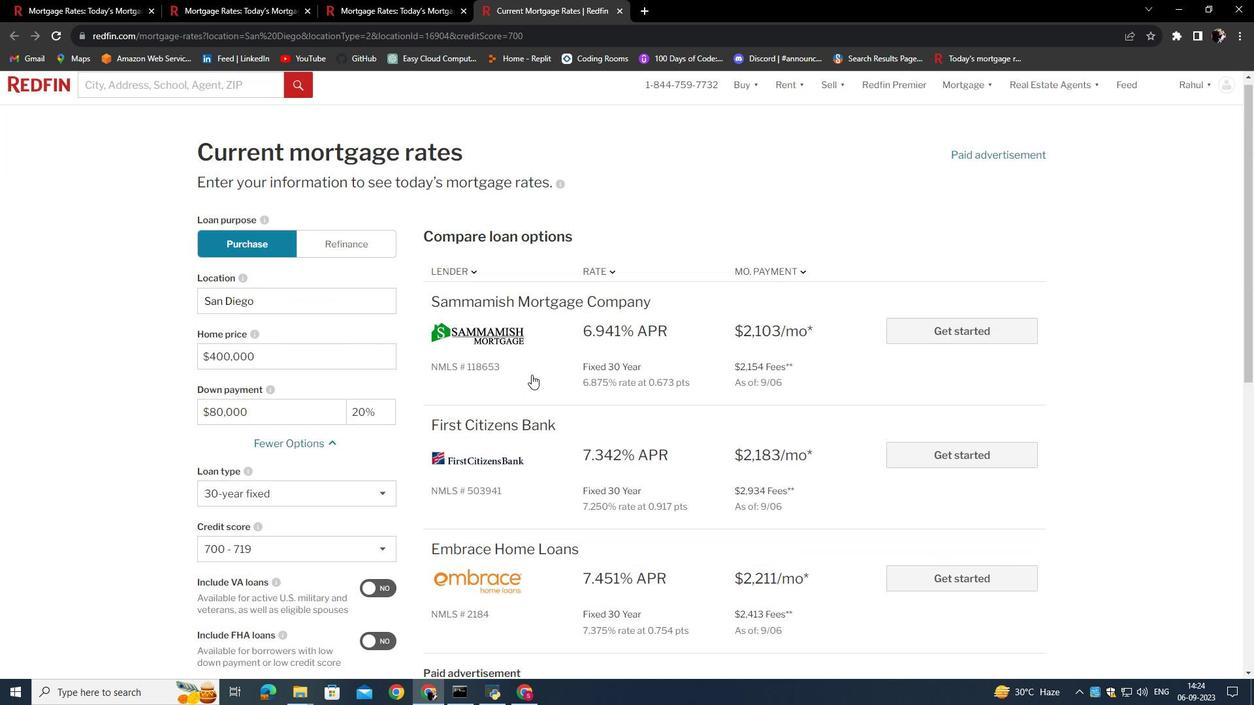 
Action: Mouse scrolled (531, 375) with delta (0, 0)
Screenshot: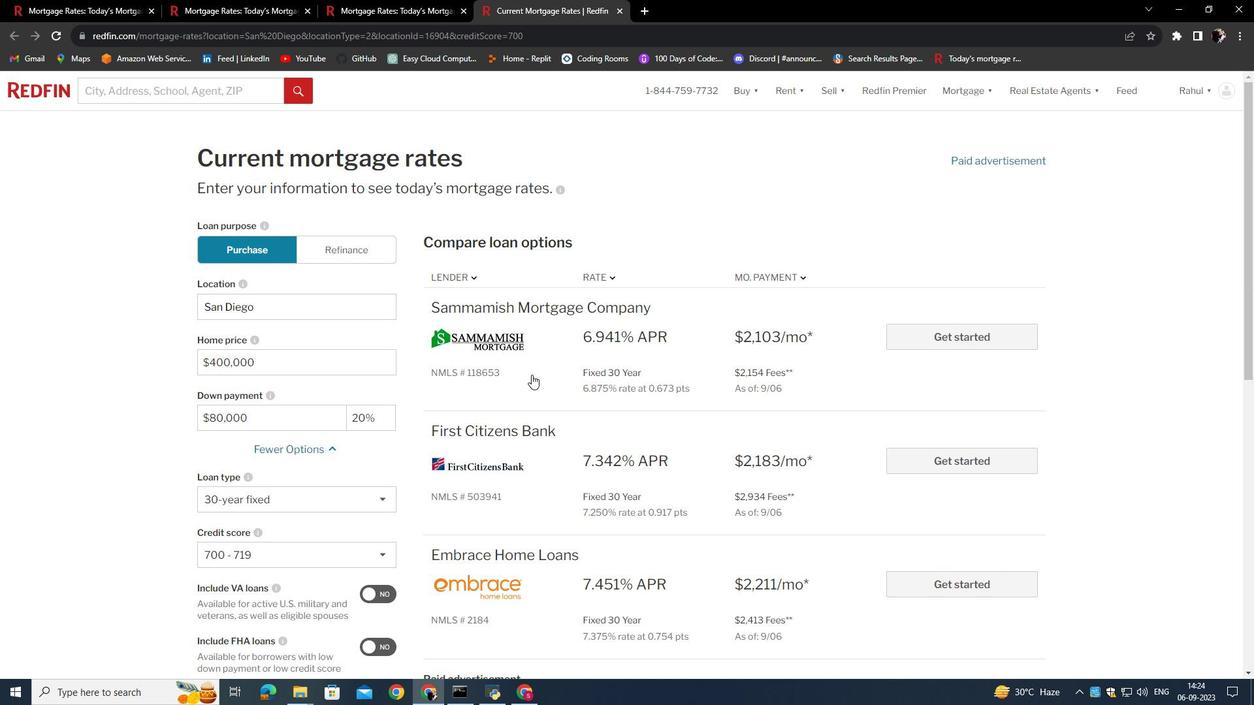 
Action: Mouse moved to (541, 431)
Screenshot: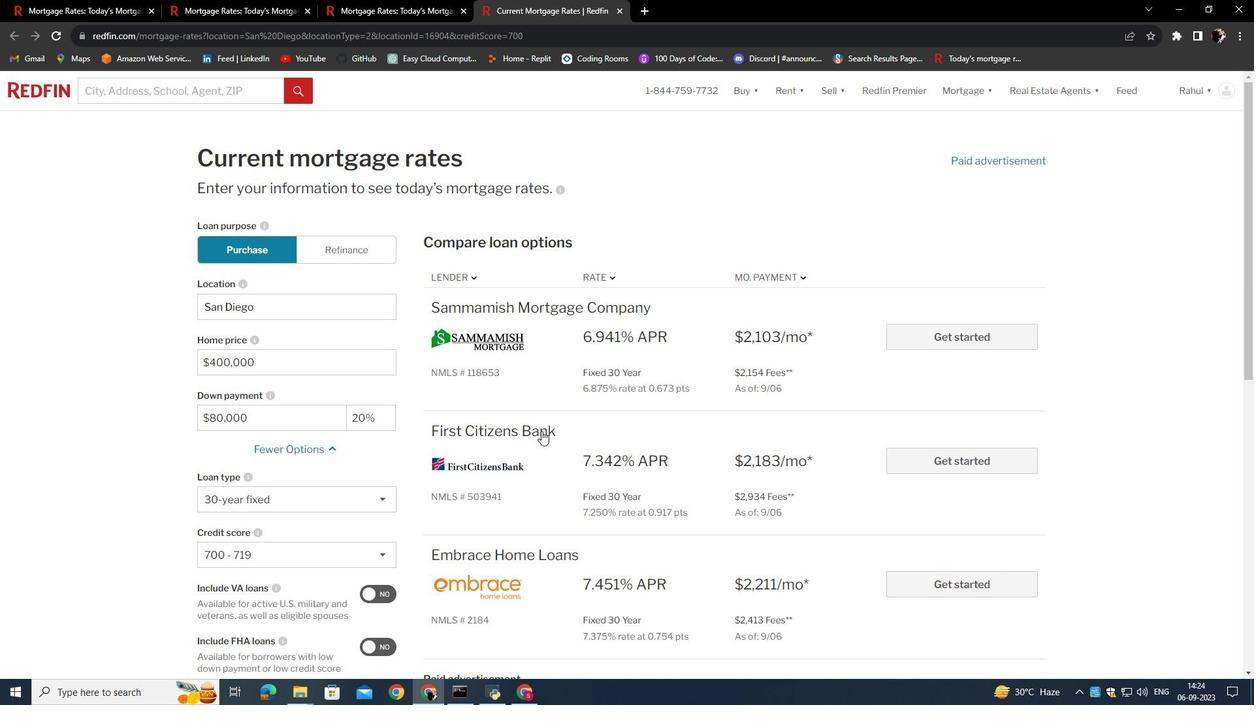 
